 Task: Create in the project AgileAura and in the Backlog issue 'Upgrade the deployment process of a web application to improve the speed and reliability of deployment' a child issue 'Automated testing infrastructure security incident response and remediation', and assign it to team member softage.1@softage.net. Create in the project AgileAura and in the Backlog issue 'Create a new online platform for online cooking courses with advanced recipe sharing and meal planning features' a child issue 'Integration with learning management systems', and assign it to team member softage.2@softage.net
Action: Mouse moved to (189, 51)
Screenshot: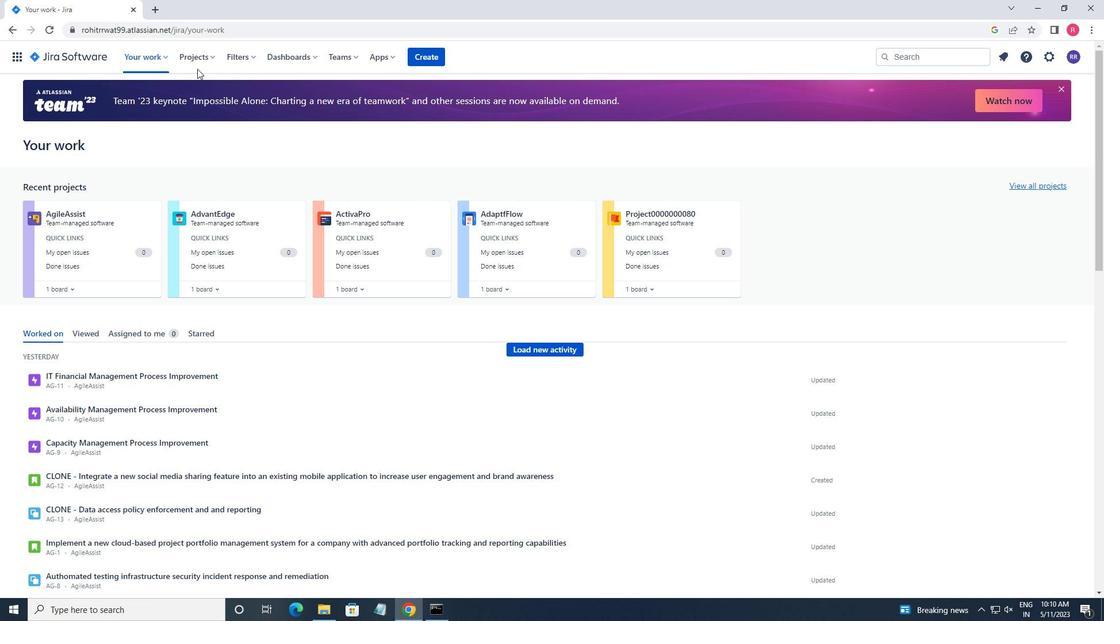 
Action: Mouse pressed left at (189, 51)
Screenshot: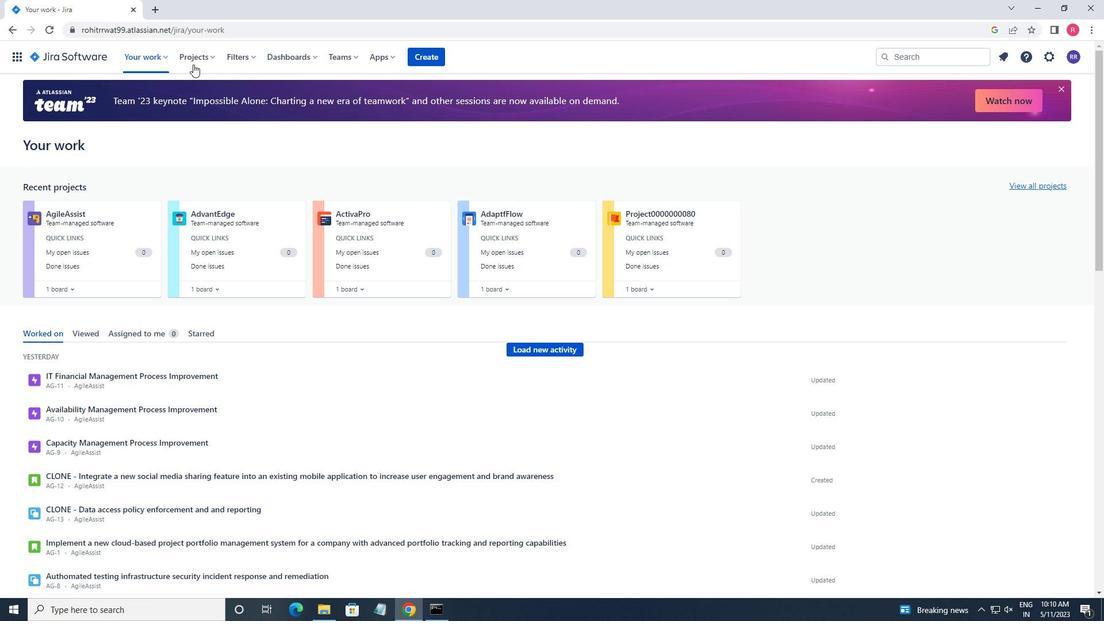 
Action: Mouse moved to (247, 102)
Screenshot: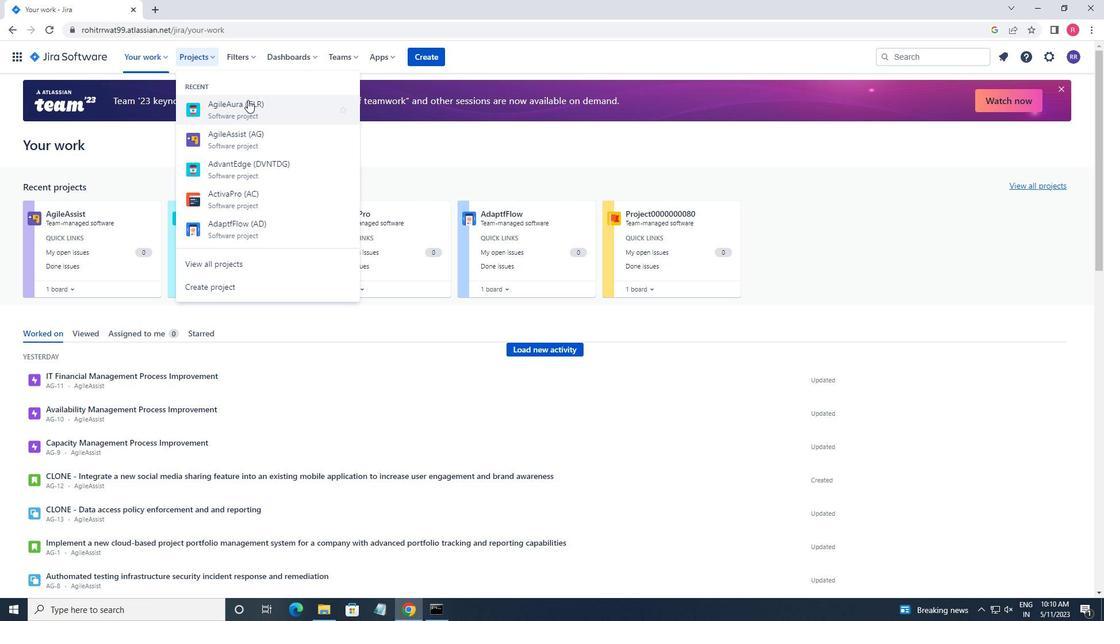 
Action: Mouse pressed left at (247, 102)
Screenshot: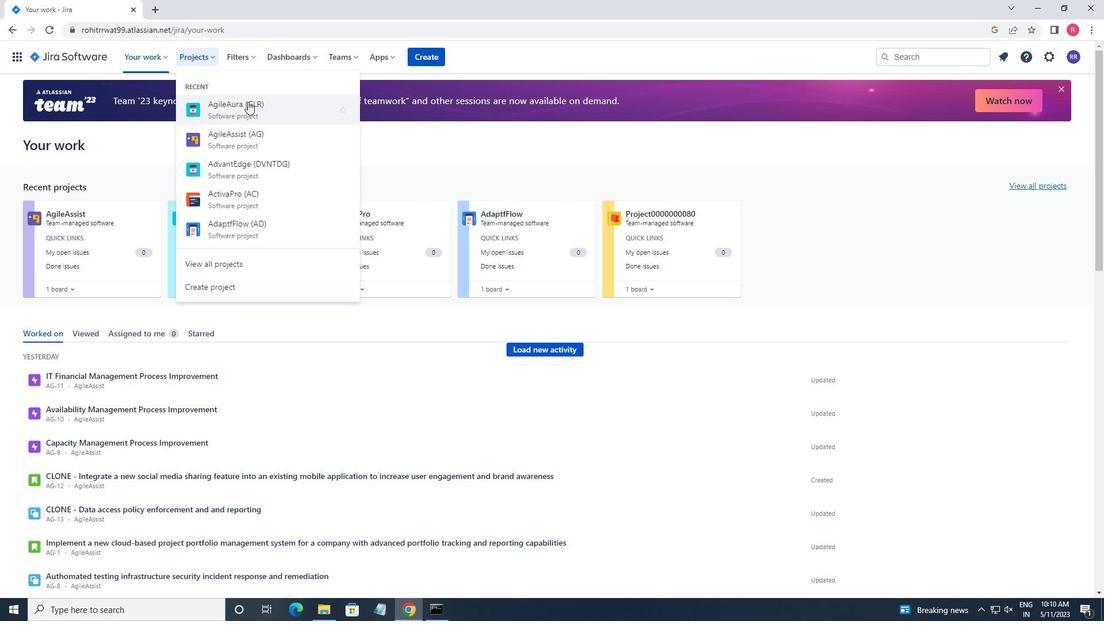 
Action: Mouse moved to (62, 169)
Screenshot: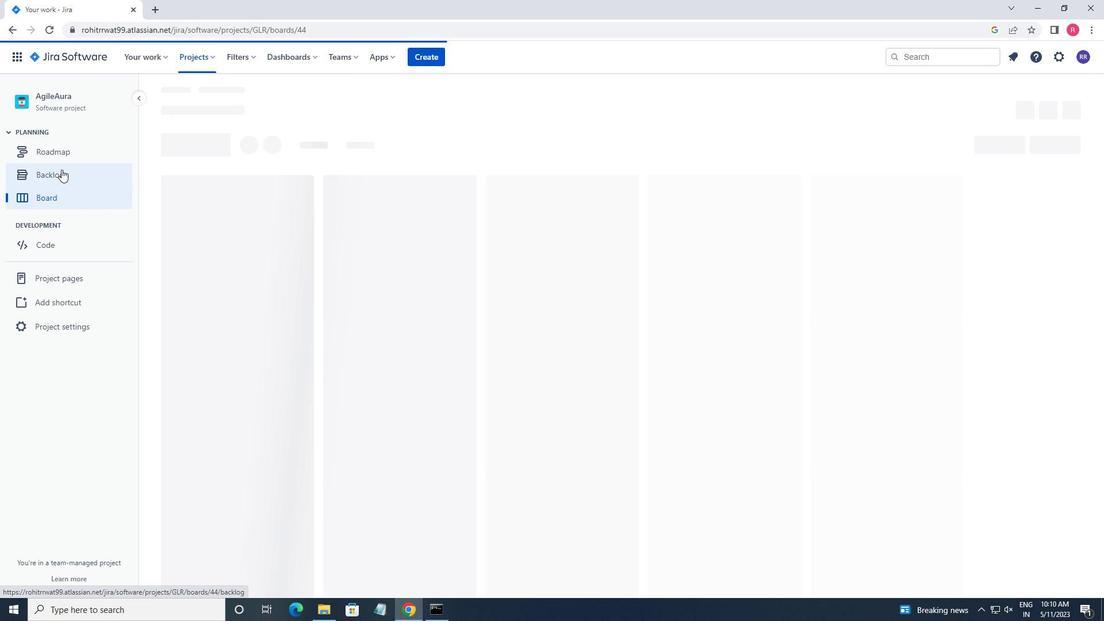 
Action: Mouse pressed left at (62, 169)
Screenshot: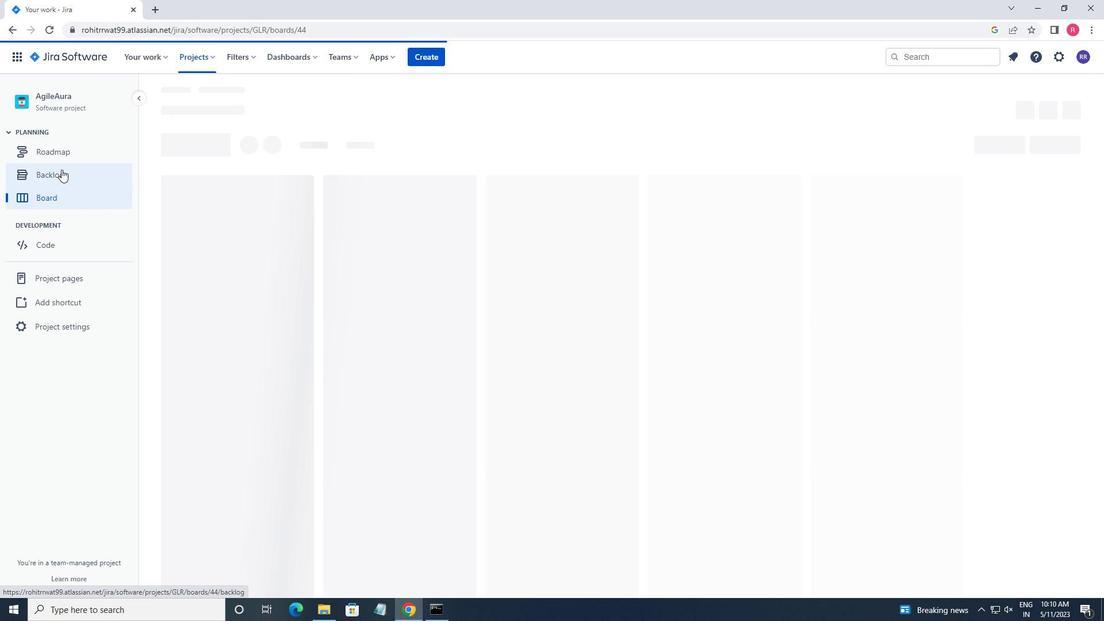 
Action: Mouse moved to (839, 425)
Screenshot: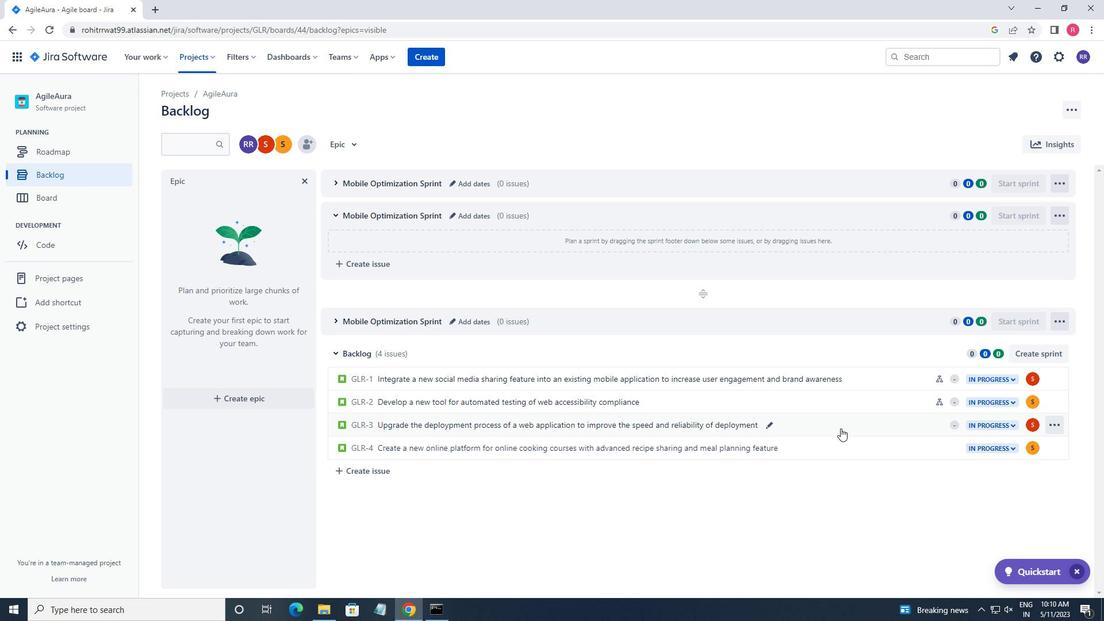 
Action: Mouse pressed left at (839, 425)
Screenshot: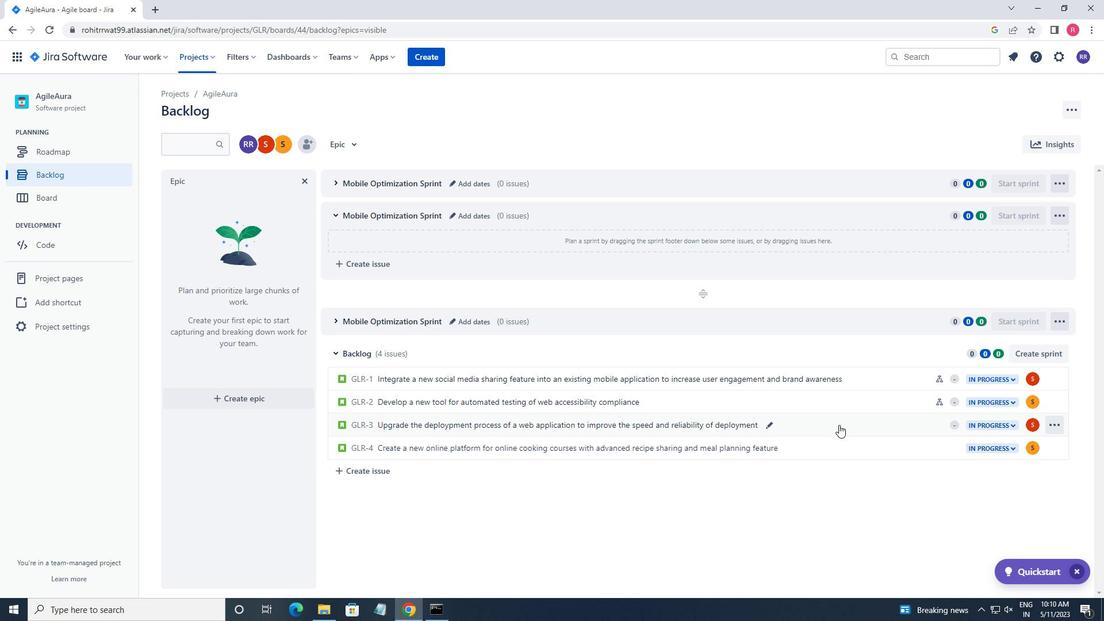 
Action: Mouse moved to (899, 279)
Screenshot: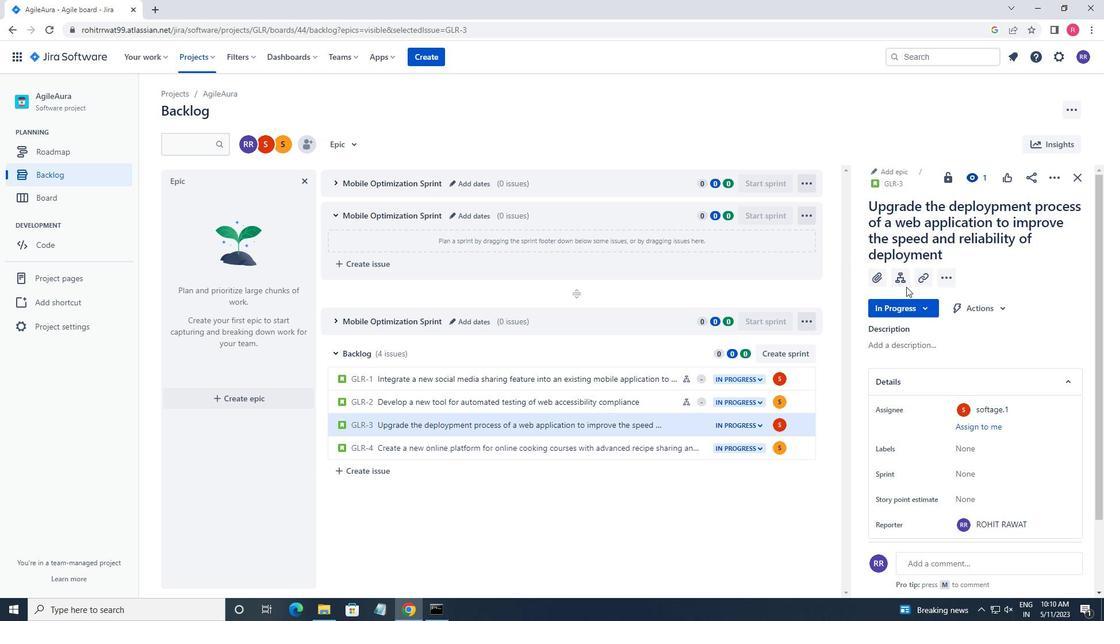 
Action: Mouse pressed left at (899, 279)
Screenshot: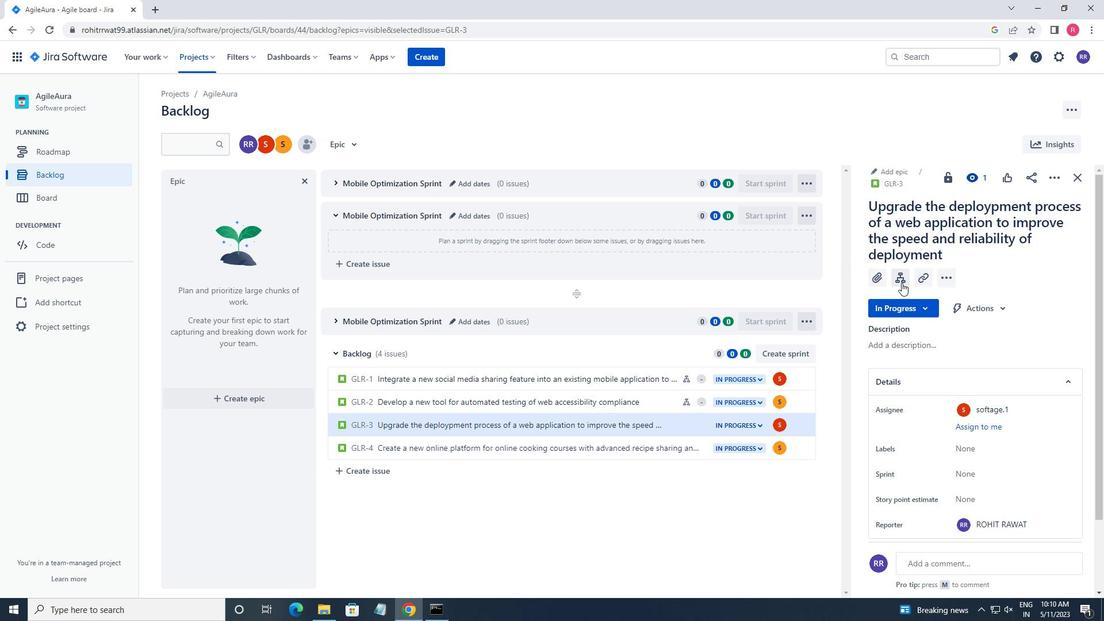 
Action: Mouse moved to (982, 372)
Screenshot: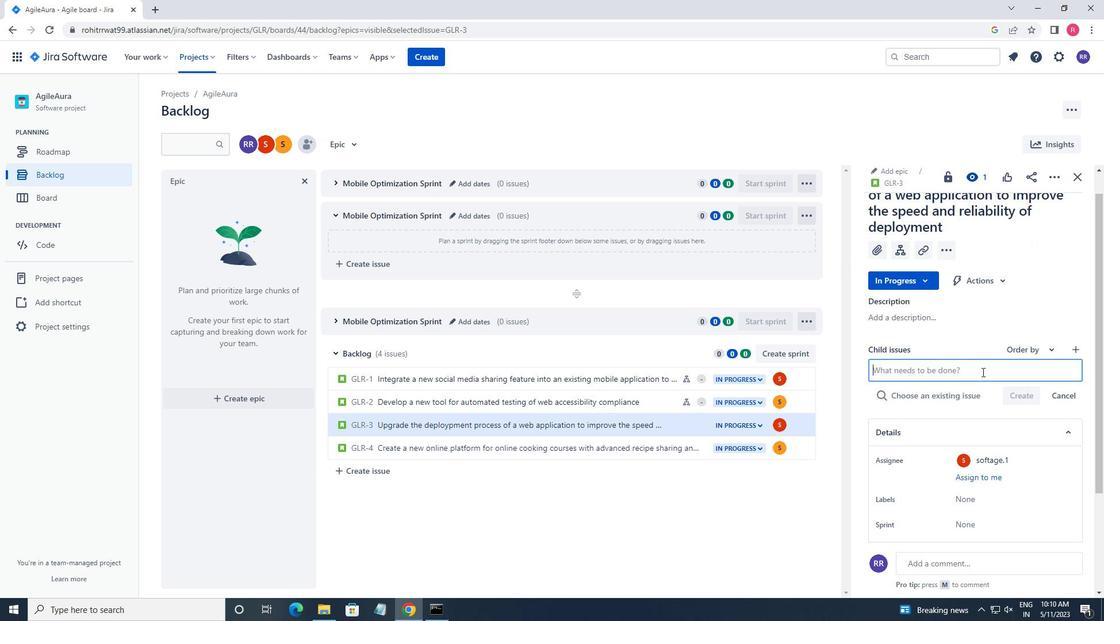 
Action: Key pressed <Key.shift_r>Upgrade<Key.space><Key.backspace><Key.backspace><Key.backspace><Key.backspace><Key.backspace><Key.backspace><Key.backspace><Key.backspace><Key.backspace><Key.backspace><Key.backspace><Key.backspace><Key.backspace><Key.backspace><Key.backspace><Key.backspace><Key.backspace><Key.backspace><Key.backspace><Key.backspace><Key.backspace><Key.backspace><Key.backspace><Key.backspace><Key.backspace><Key.backspace><Key.backspace><Key.backspace><Key.backspace><Key.backspace><Key.backspace><Key.backspace><Key.backspace><Key.backspace><Key.backspace><Key.backspace><Key.backspace><Key.backspace><Key.backspace><Key.backspace><Key.backspace><Key.backspace><Key.backspace><Key.shift>AUTOMATED<Key.space>TESTING<Key.space>INFRASTUCTRUTURE<Key.space><Key.left><Key.left><Key.left><Key.left><Key.left><Key.left><Key.left><Key.left><Key.left><Key.left><Key.left><Key.left><Key.left><Key.left><Key.left><Key.left><Key.left><Key.left><Key.right><Key.right><Key.right><Key.right><Key.right><Key.right><Key.right><Key.right><Key.right><Key.right><Key.backspace><Key.backspace><Key.backspace><Key.right><Key.right><Key.right>C<Key.right><Key.right><Key.right><Key.right><Key.space>SECURITY<Key.space>INCIDENT<Key.space>RESPONSE<Key.space>ABD<Key.space>REMEDIATION<Key.space><Key.left><Key.left><Key.left><Key.left><Key.left><Key.left><Key.left><Key.left><Key.left><Key.left><Key.left><Key.left><Key.left><Key.left><Key.backspace>N<Key.right><Key.right><Key.right><Key.right><Key.right><Key.right><Key.right><Key.right><Key.right><Key.right><Key.right><Key.right><Key.right><Key.right><Key.right><Key.right><Key.right><Key.right><Key.right><Key.right><Key.enter>
Screenshot: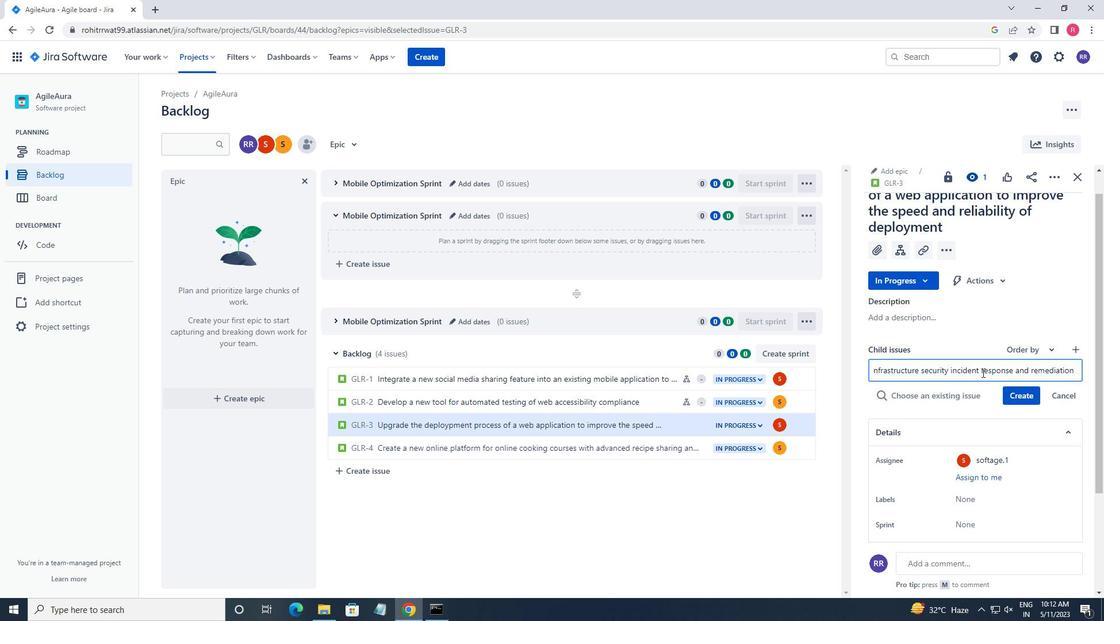 
Action: Mouse moved to (1035, 378)
Screenshot: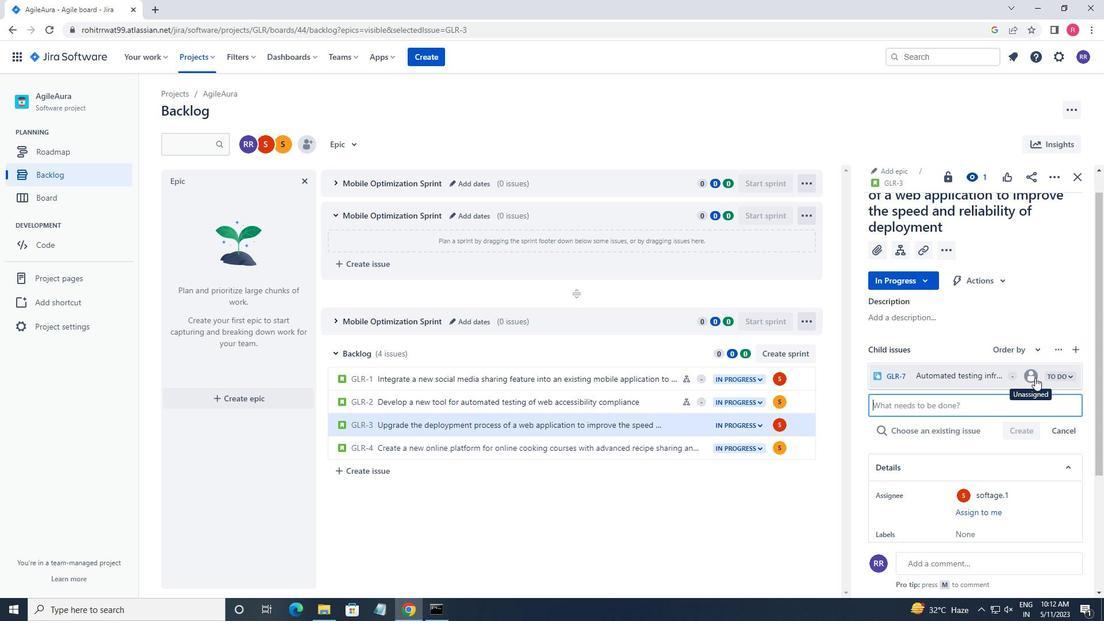
Action: Mouse pressed left at (1035, 378)
Screenshot: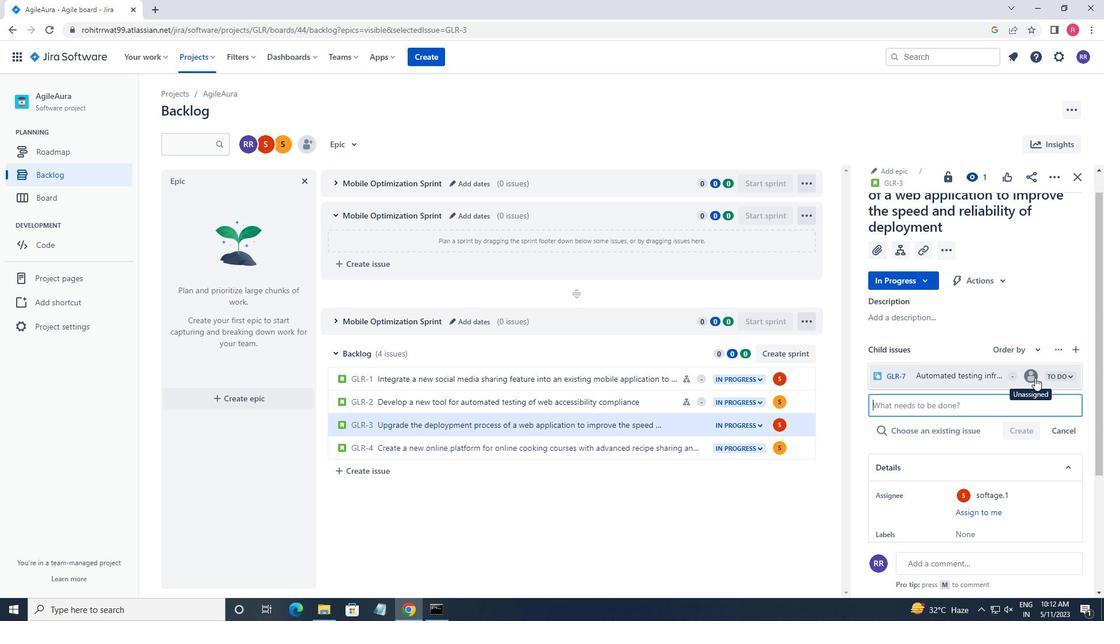 
Action: Mouse moved to (908, 402)
Screenshot: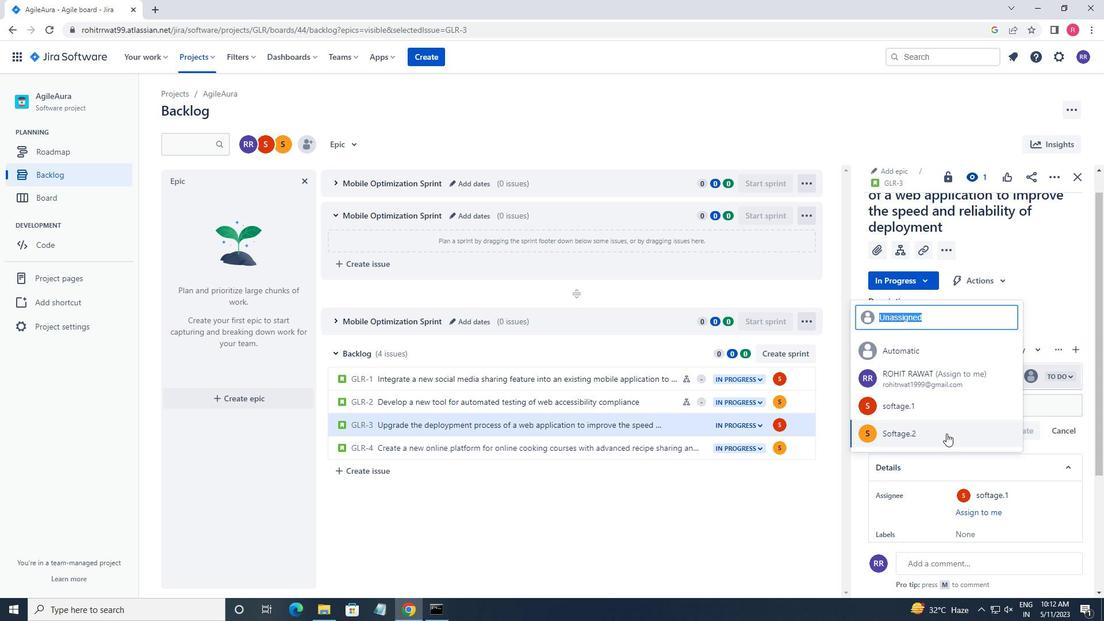 
Action: Mouse pressed left at (908, 402)
Screenshot: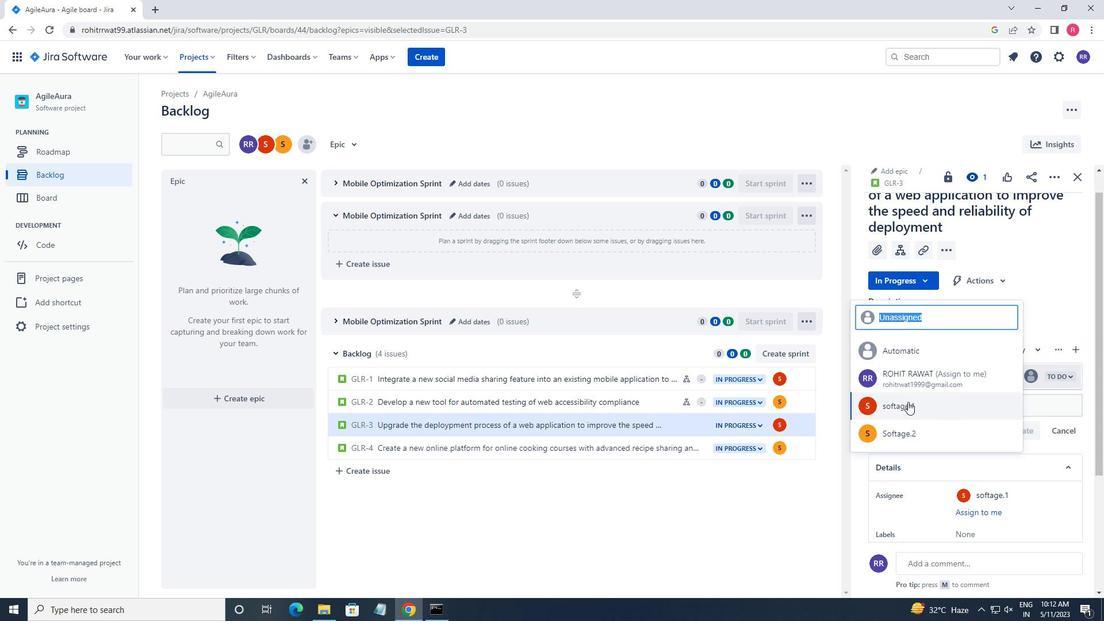 
Action: Mouse moved to (678, 456)
Screenshot: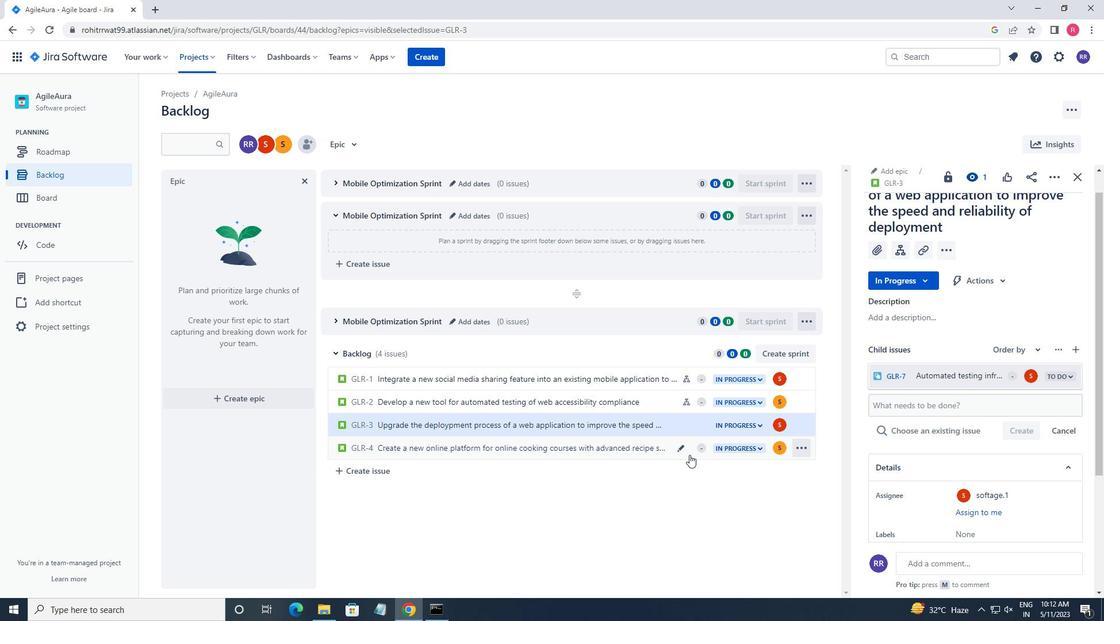 
Action: Mouse pressed left at (678, 456)
Screenshot: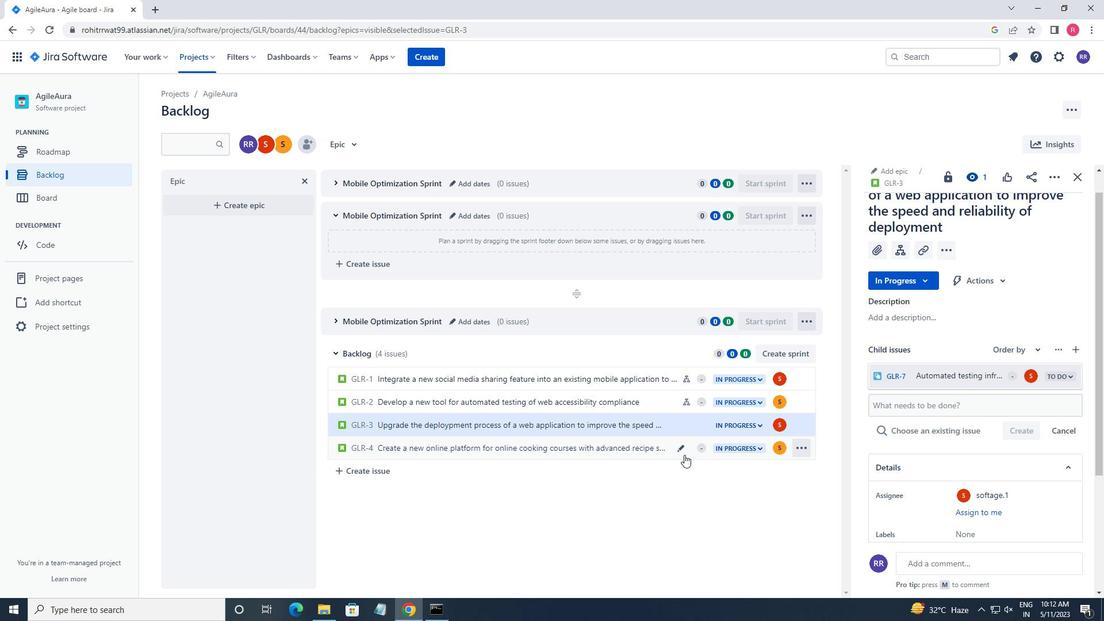 
Action: Mouse moved to (905, 280)
Screenshot: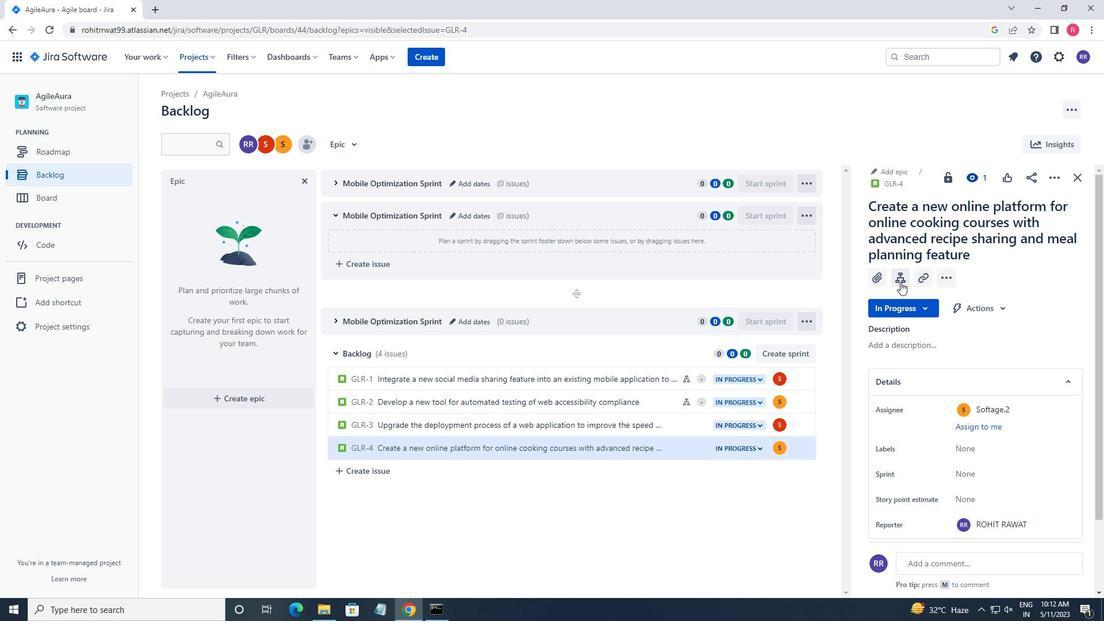 
Action: Mouse pressed left at (905, 280)
Screenshot: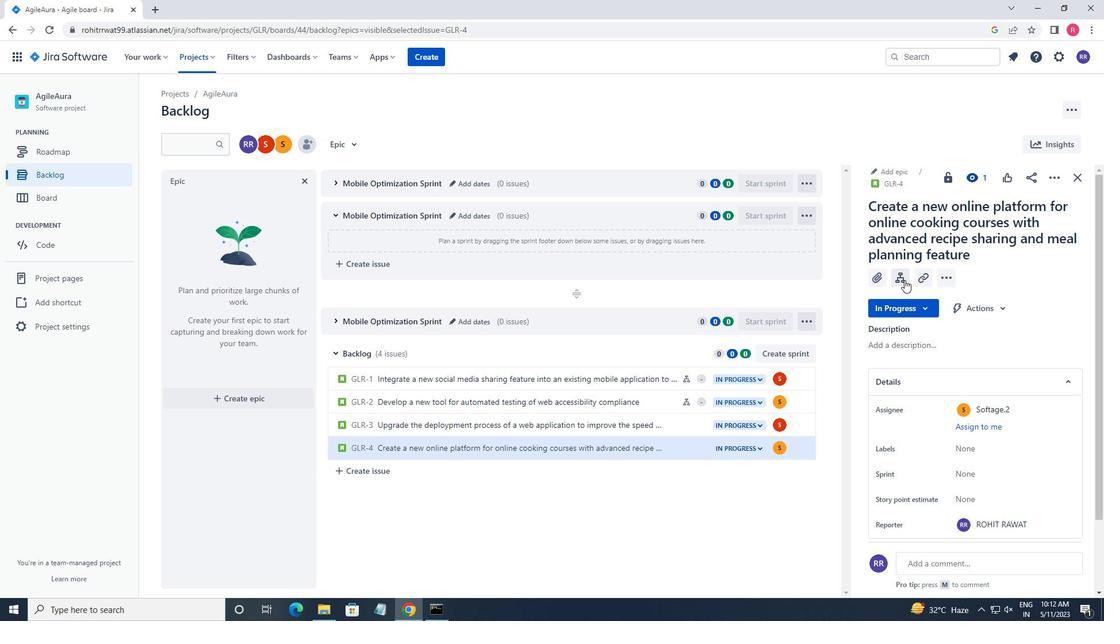 
Action: Mouse moved to (939, 370)
Screenshot: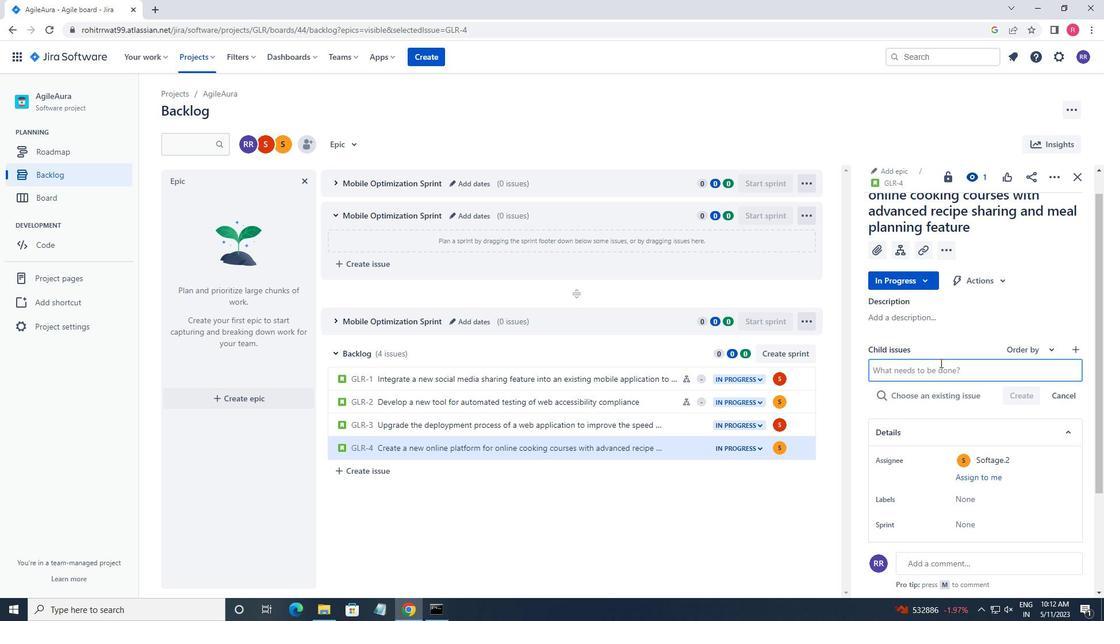 
Action: Key pressed <Key.shift_r>INTEGRATION<Key.space>WITH<Key.space>LEARNING<Key.space>MANAGEMET<Key.space>SYSTEM<Key.left><Key.left><Key.left><Key.left><Key.left><Key.left><Key.left><Key.left><Key.left><Key.left><Key.left><Key.left><Key.left><Key.right><Key.right><Key.right><Key.right><Key.right>N
Screenshot: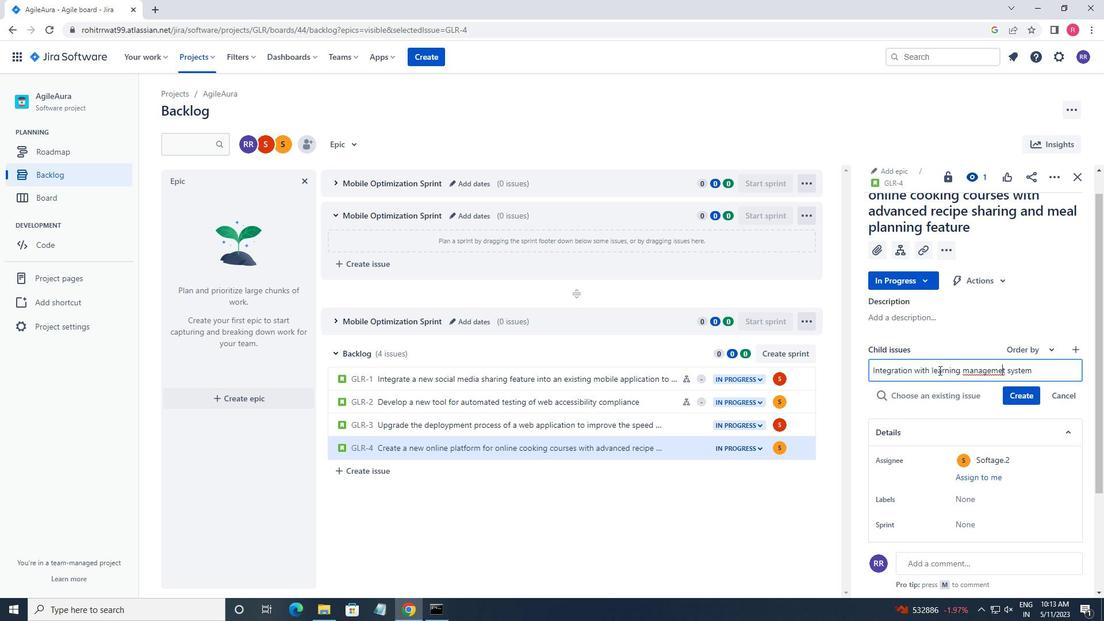 
Action: Mouse moved to (1009, 393)
Screenshot: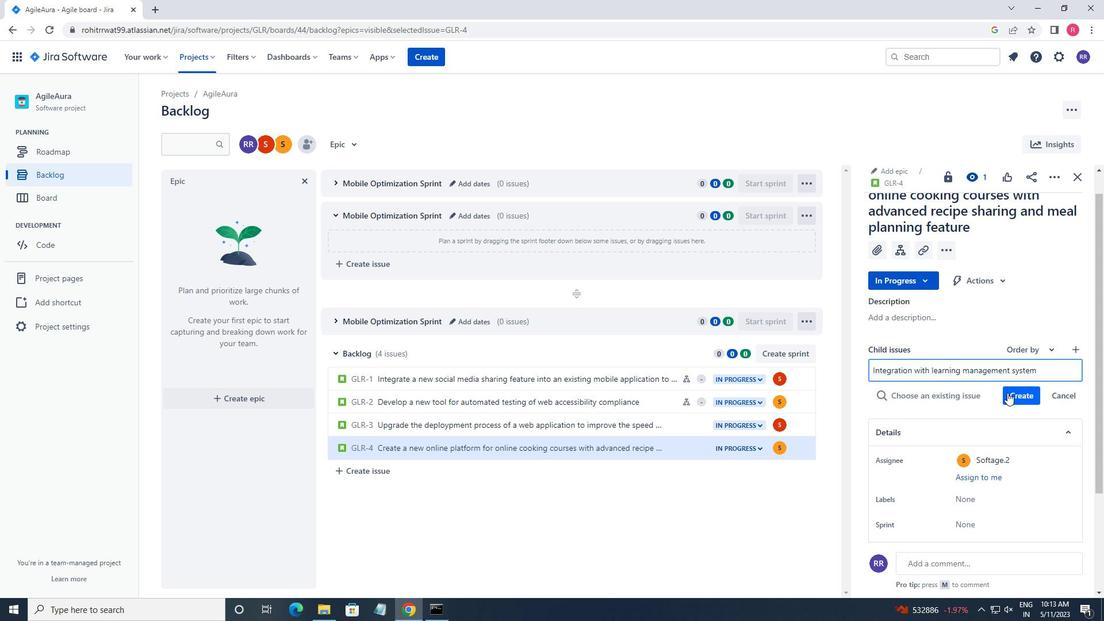 
Action: Mouse pressed left at (1009, 393)
Screenshot: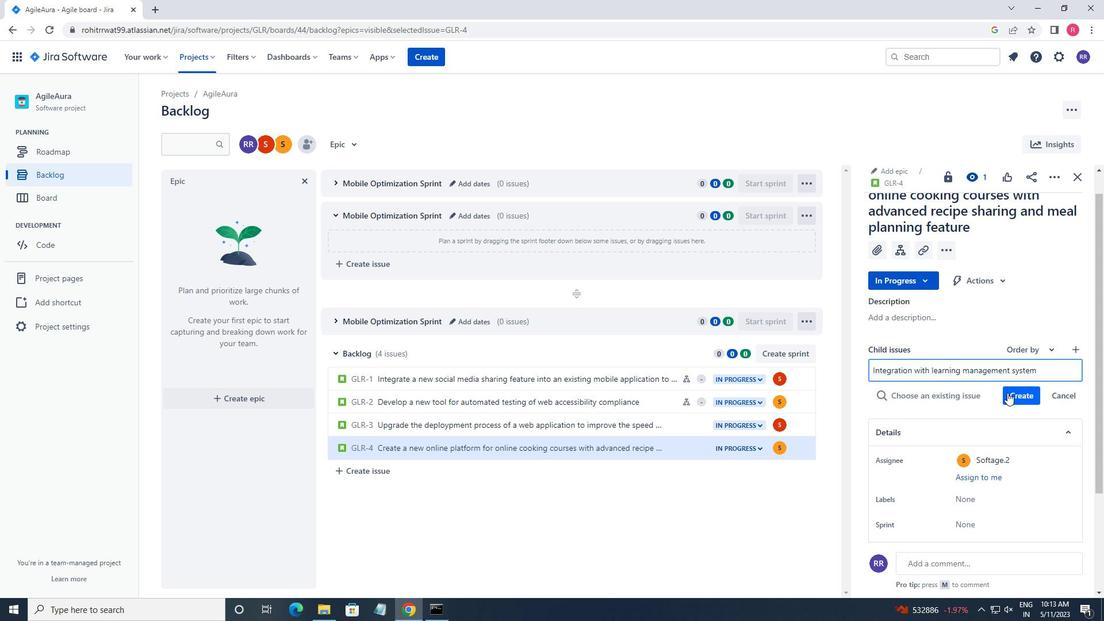
Action: Mouse moved to (1027, 379)
Screenshot: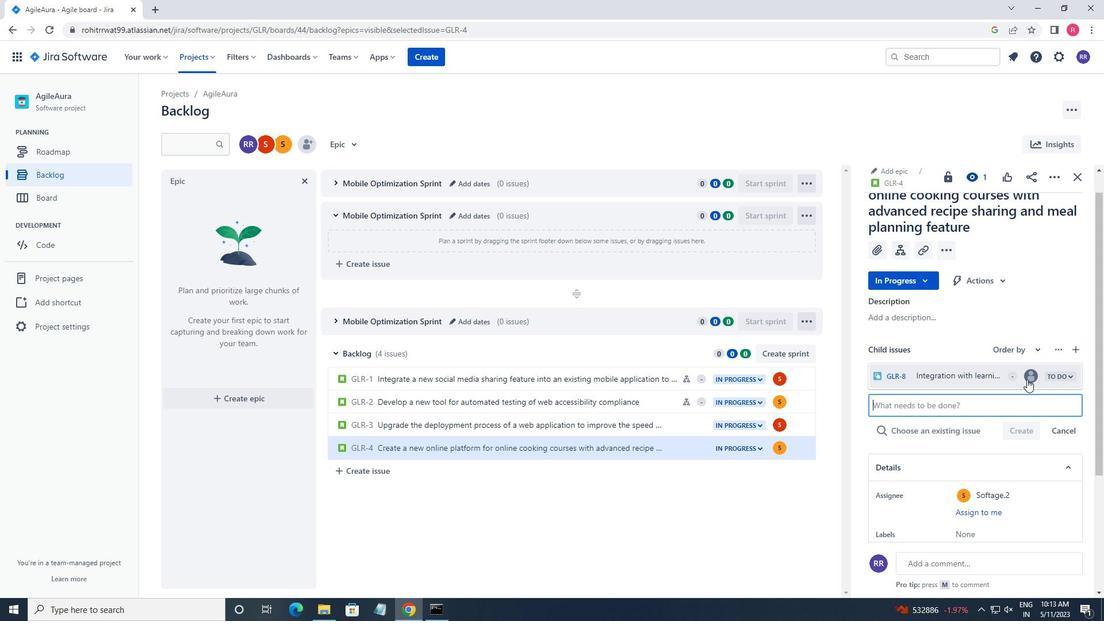 
Action: Mouse pressed left at (1027, 379)
Screenshot: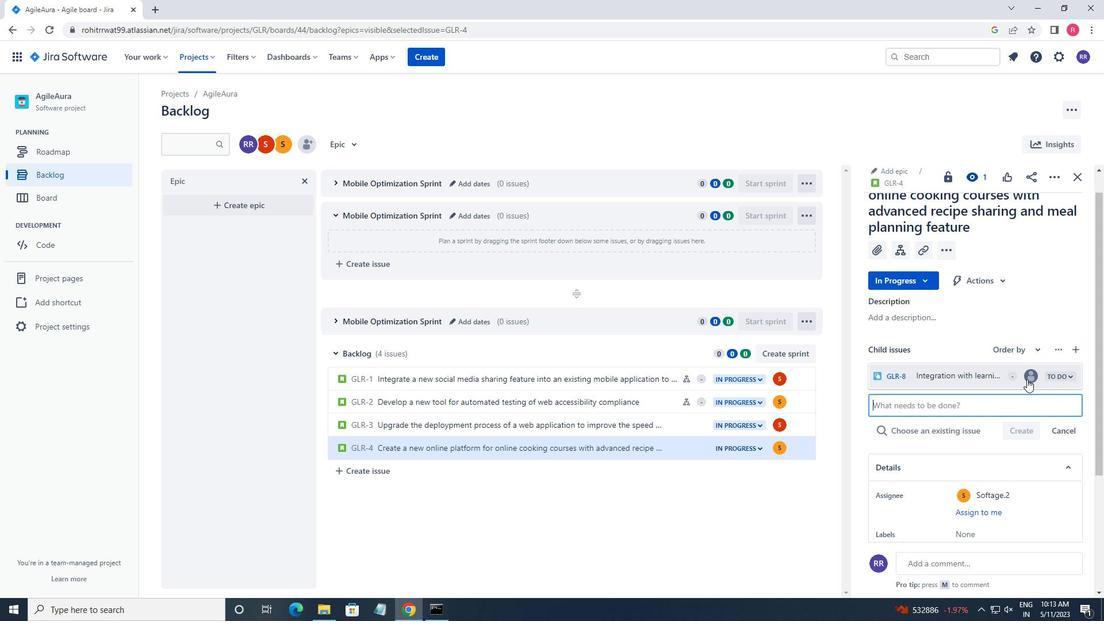 
Action: Mouse moved to (950, 434)
Screenshot: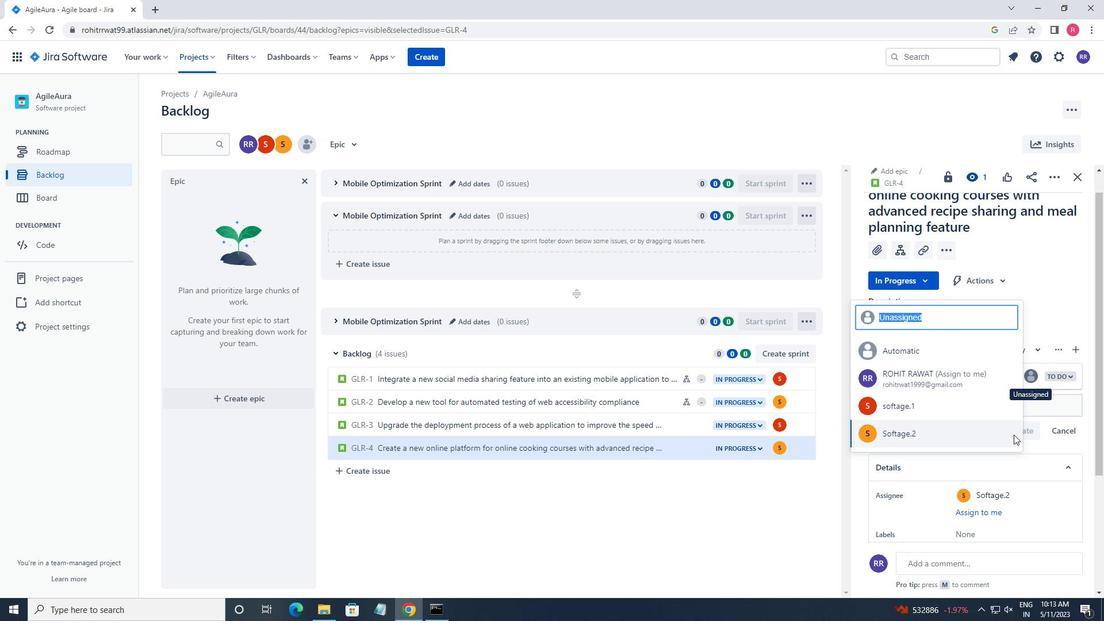 
Action: Mouse pressed left at (950, 434)
Screenshot: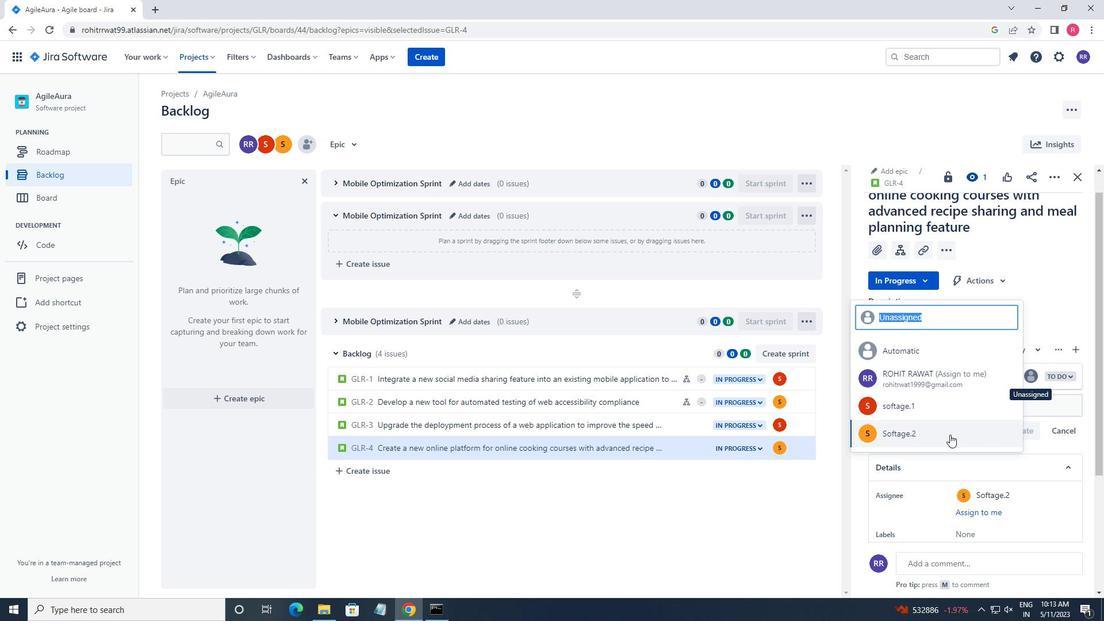 
